 Task: Find the distance between San Francisco and Los Angeles.
Action: Key pressed m<Key.backspace><Key.space><Key.backspace>n<Key.space>fra
Screenshot: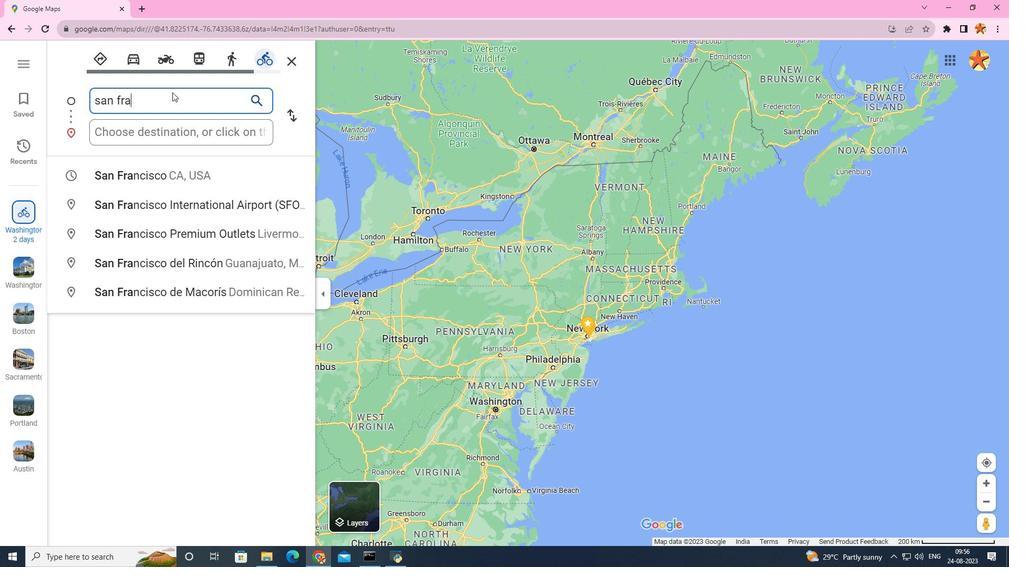 
Action: Mouse moved to (127, 176)
Screenshot: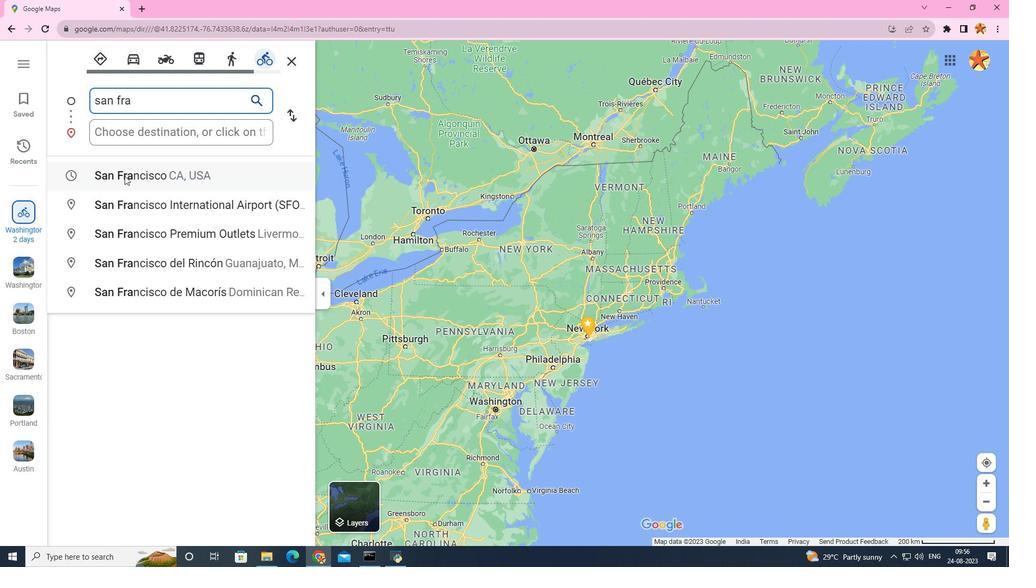 
Action: Mouse pressed left at (127, 176)
Screenshot: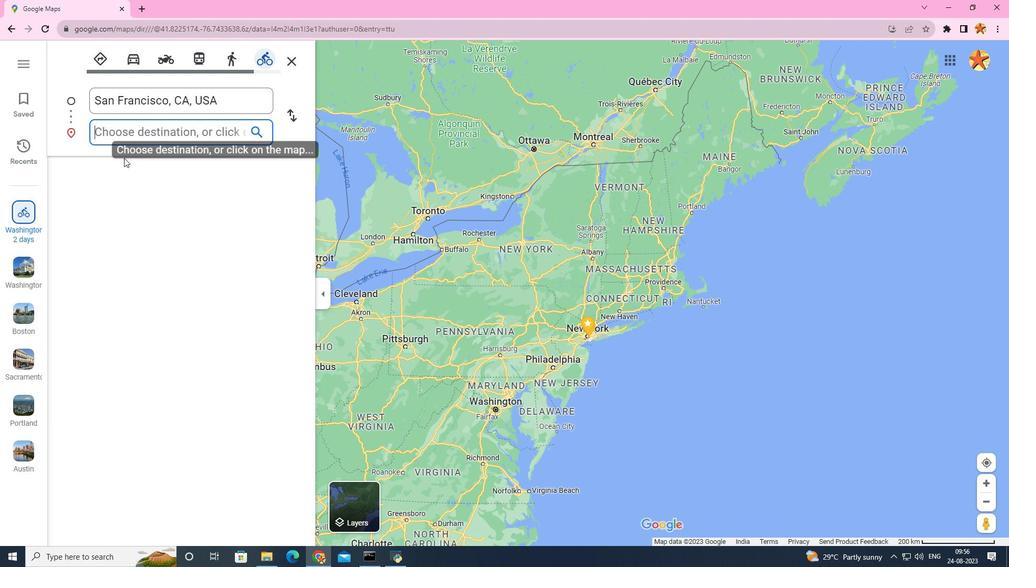 
Action: Mouse moved to (132, 125)
Screenshot: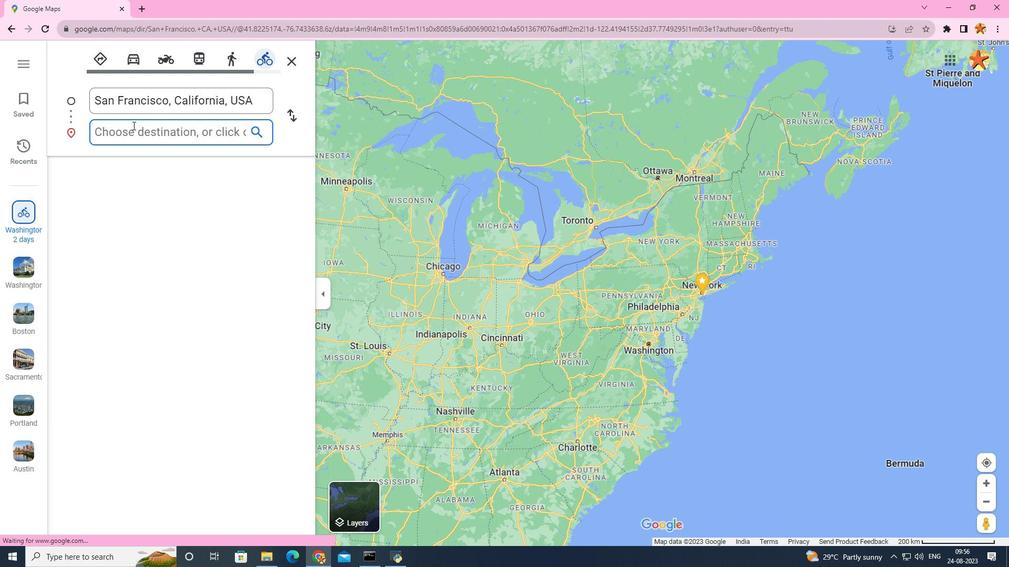 
Action: Mouse pressed left at (132, 125)
Screenshot: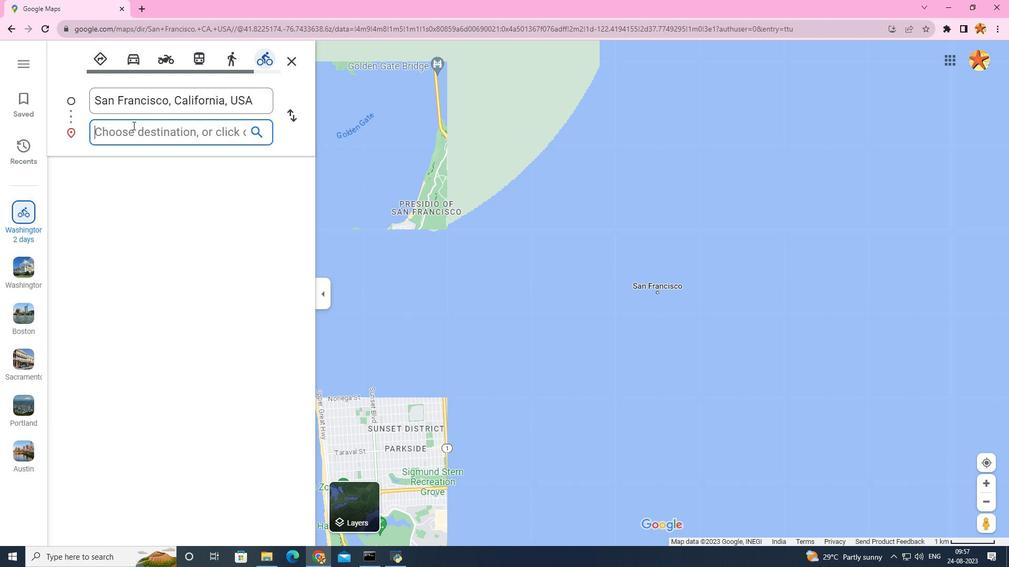 
Action: Key pressed los<Key.space>
Screenshot: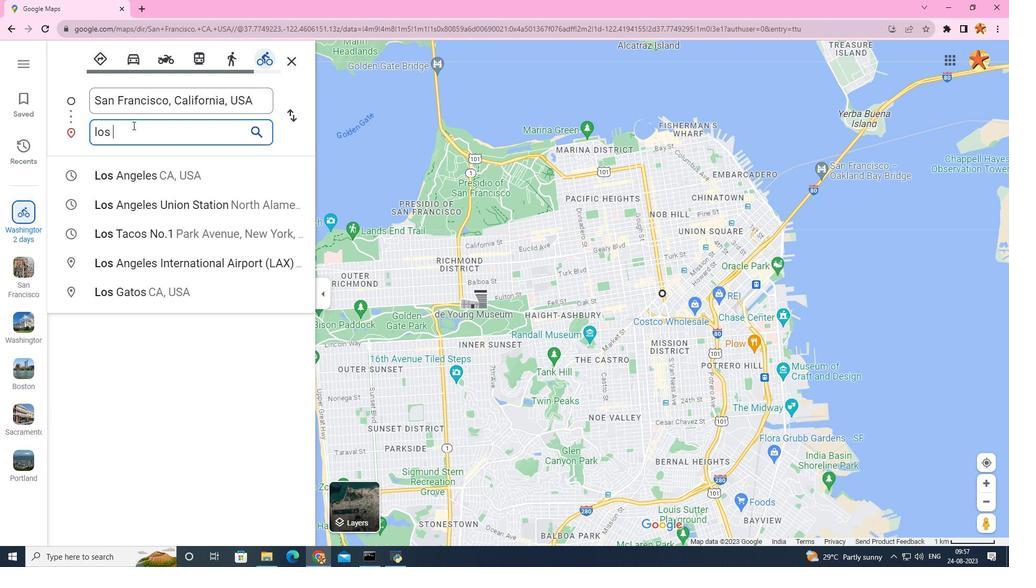 
Action: Mouse moved to (136, 186)
Screenshot: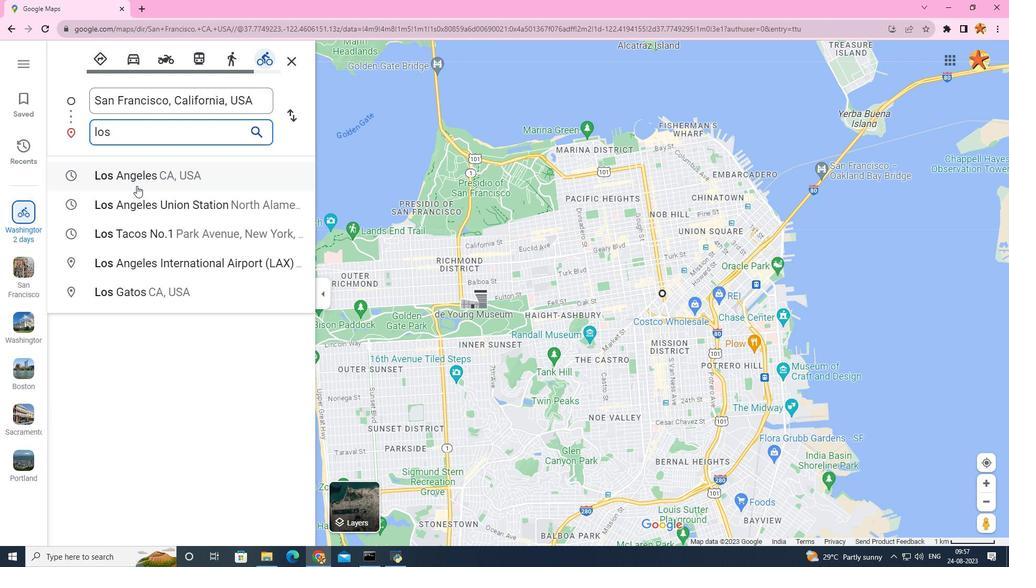 
Action: Mouse pressed left at (136, 186)
Screenshot: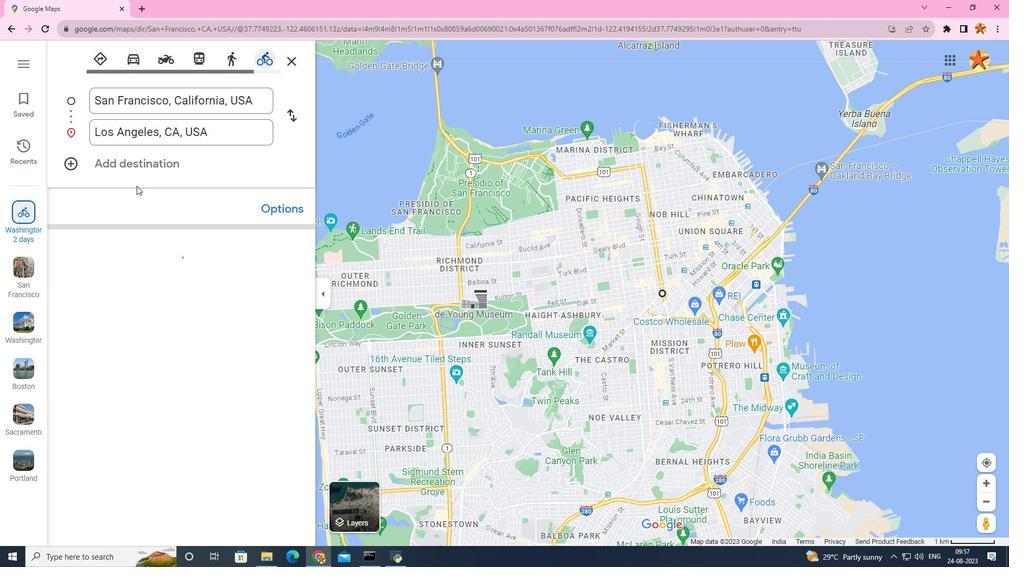 
Action: Mouse moved to (563, 506)
Screenshot: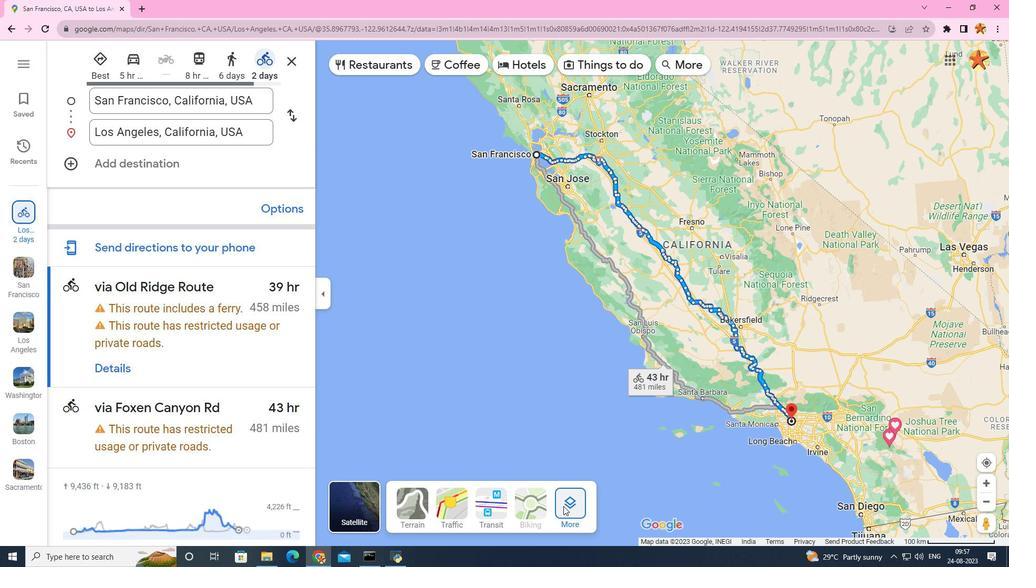 
Action: Mouse pressed left at (563, 506)
Screenshot: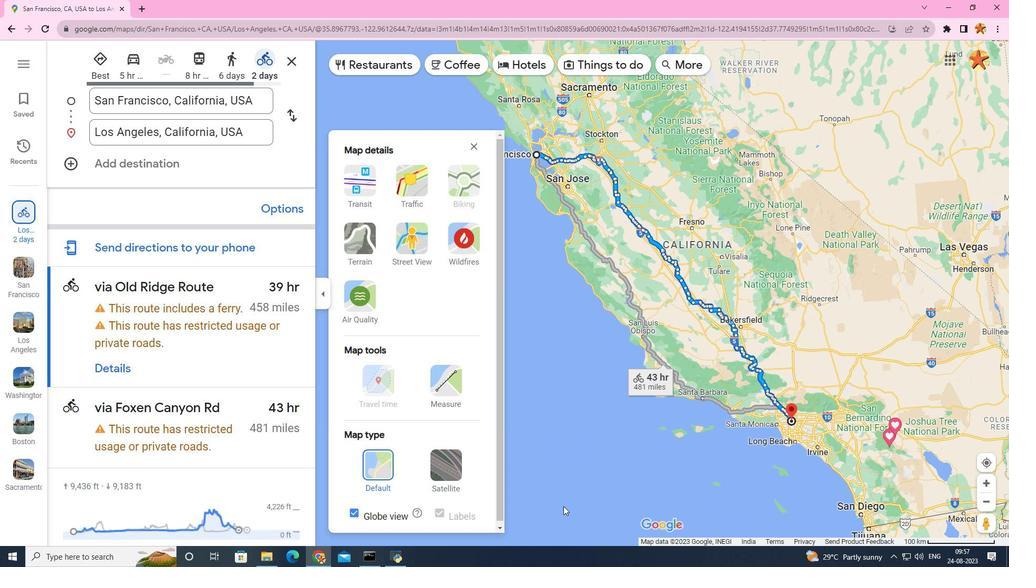 
Action: Mouse moved to (444, 402)
Screenshot: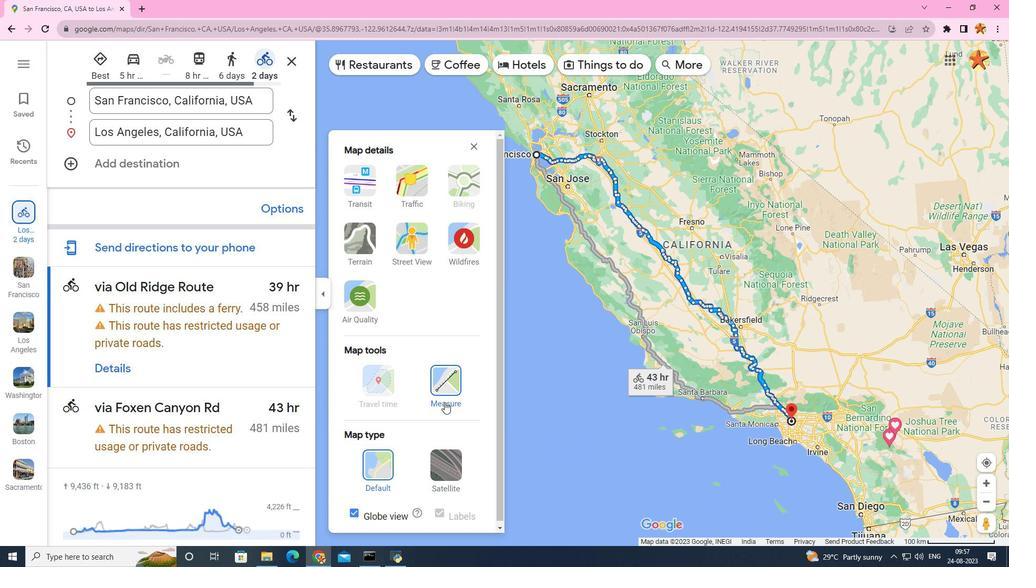 
Action: Mouse pressed left at (444, 402)
Screenshot: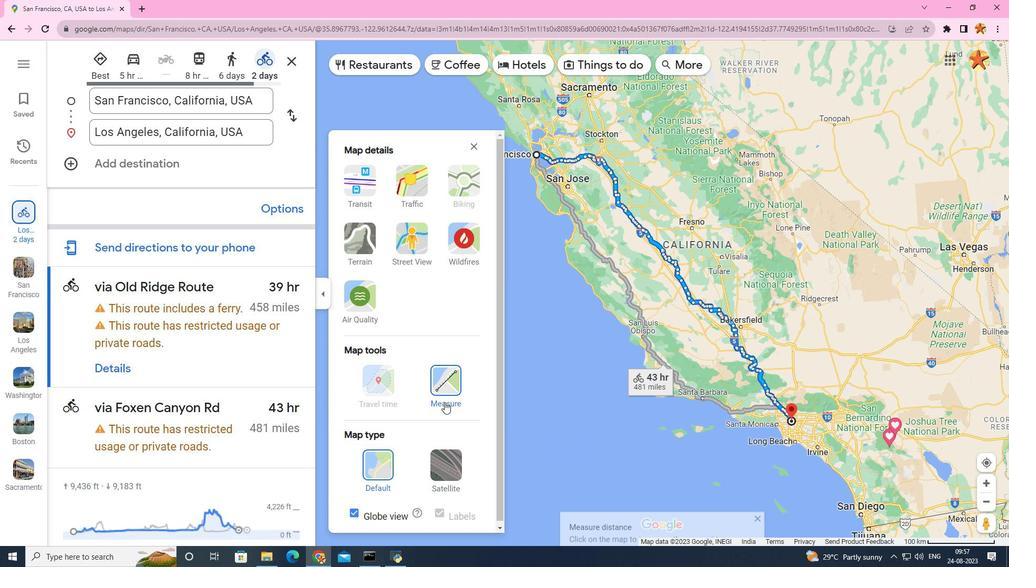 
Action: Mouse moved to (791, 423)
Screenshot: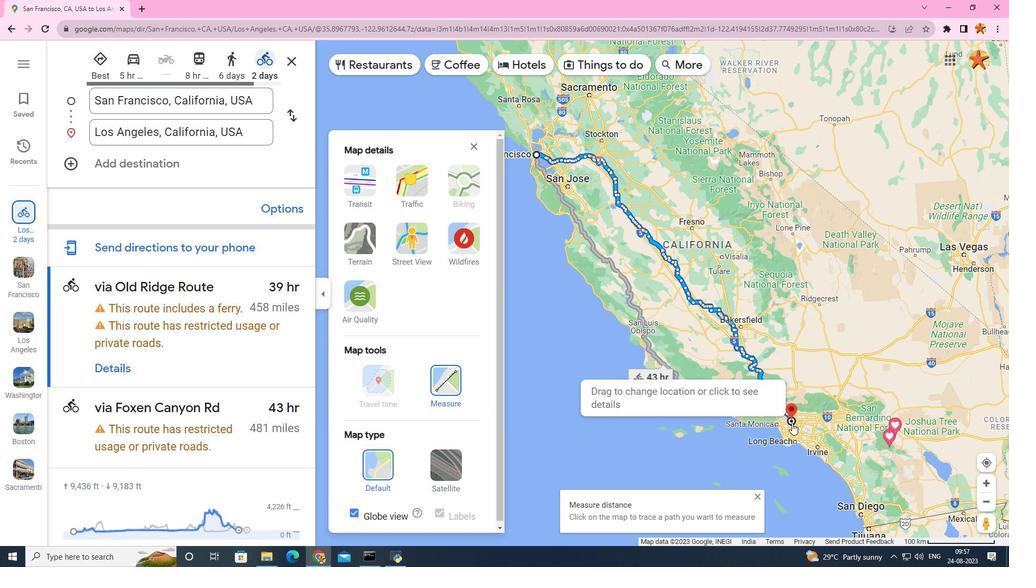 
Action: Mouse pressed left at (791, 423)
Screenshot: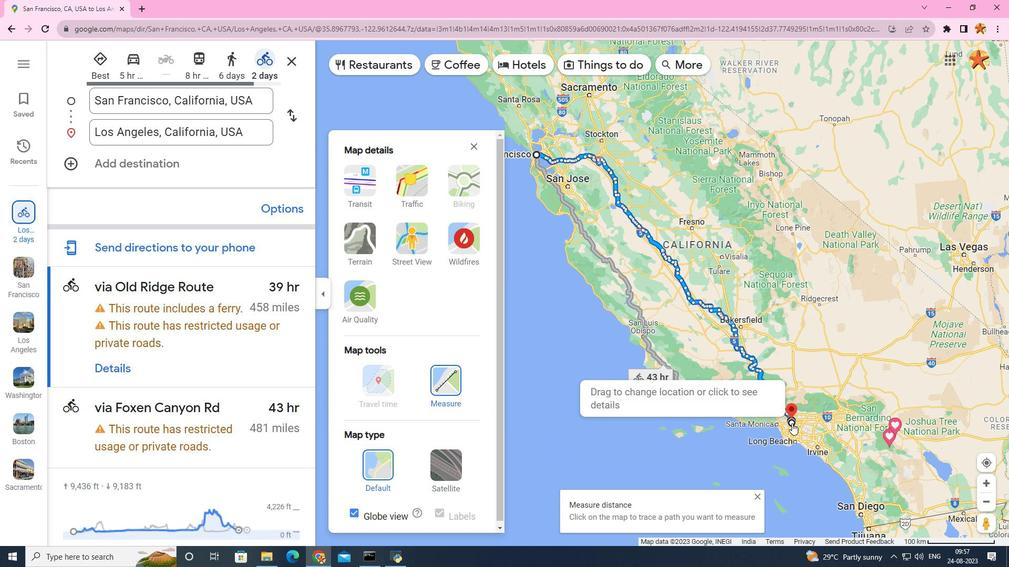 
Action: Mouse moved to (536, 153)
Screenshot: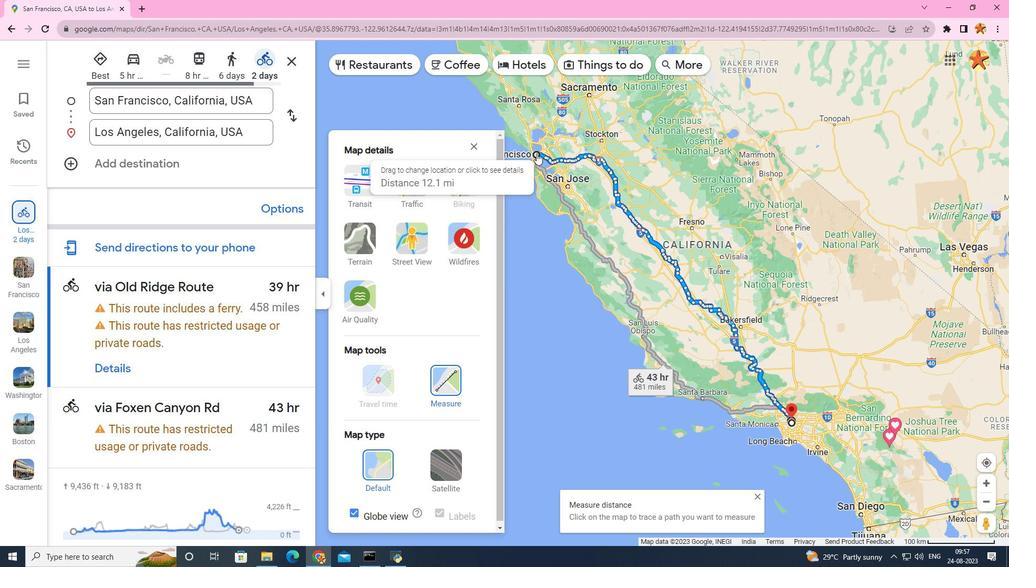 
Action: Mouse pressed left at (536, 153)
Screenshot: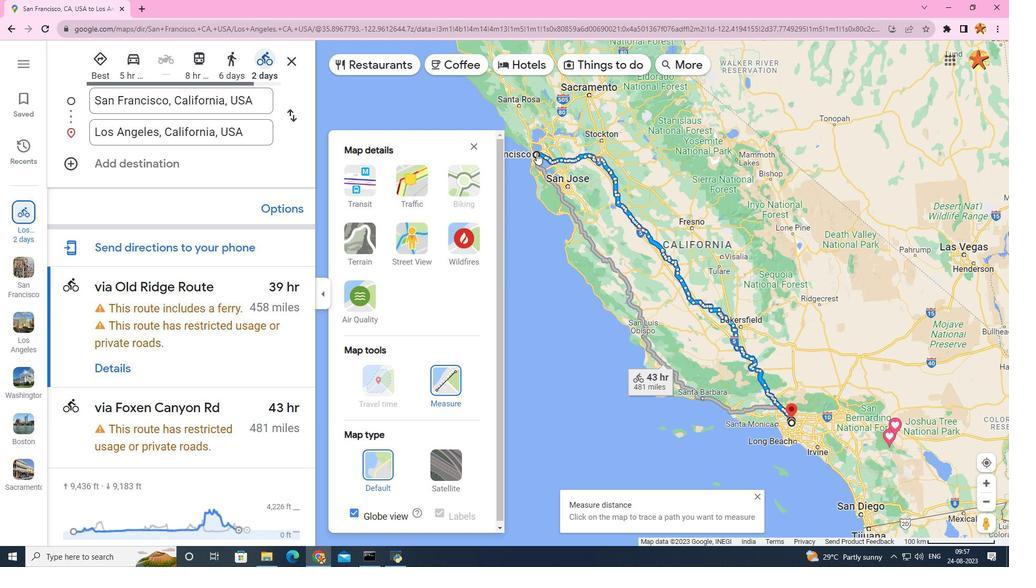 
Action: Mouse moved to (539, 283)
Screenshot: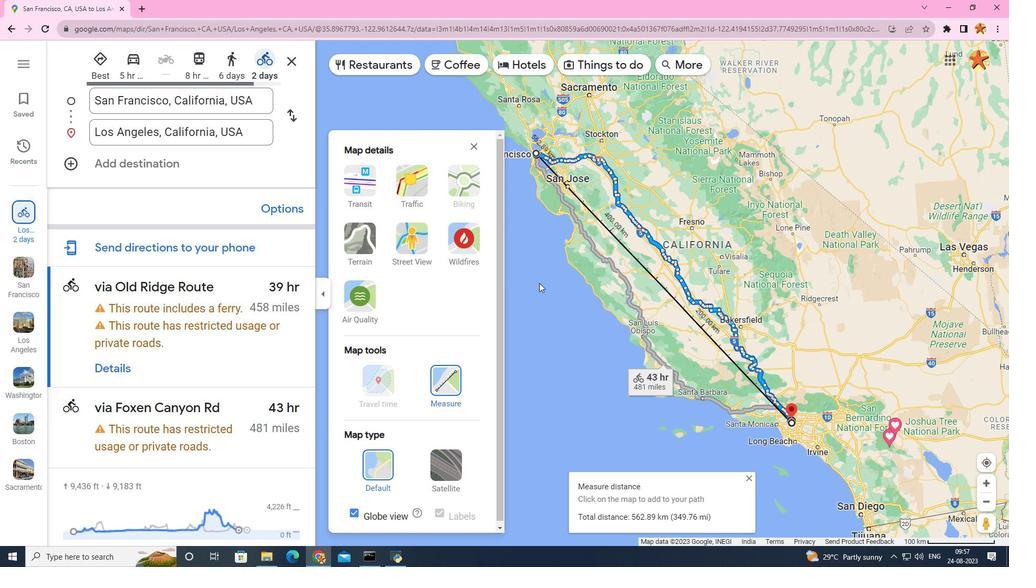 
